Task: Create a rule from the Routing list, Task moved to a section -> Set Priority in the project AgileCon , set the section as Done clear the priority
Action: Mouse moved to (56, 322)
Screenshot: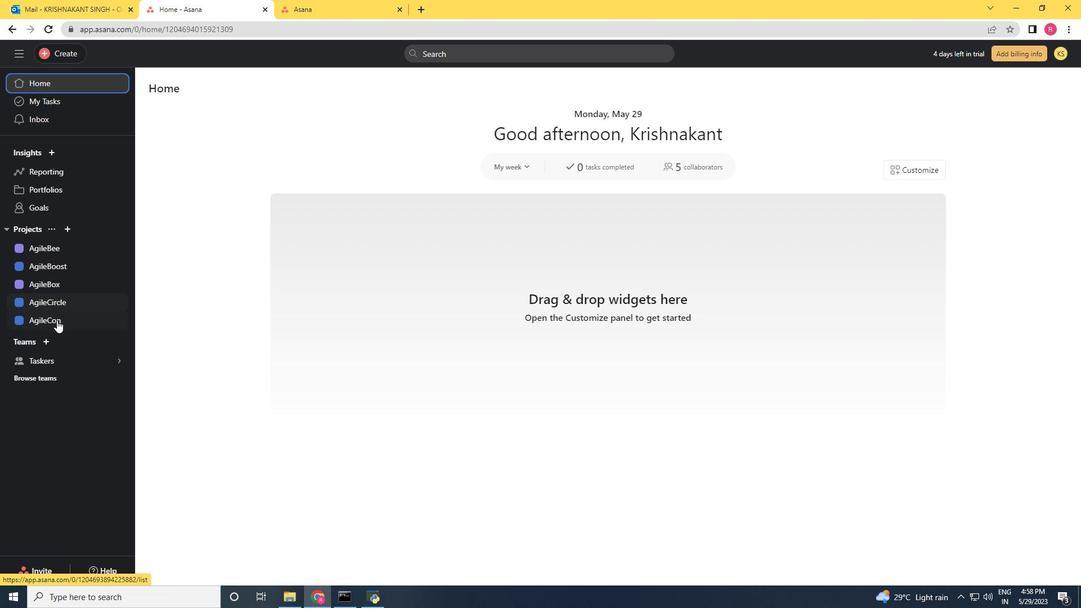 
Action: Mouse pressed left at (56, 322)
Screenshot: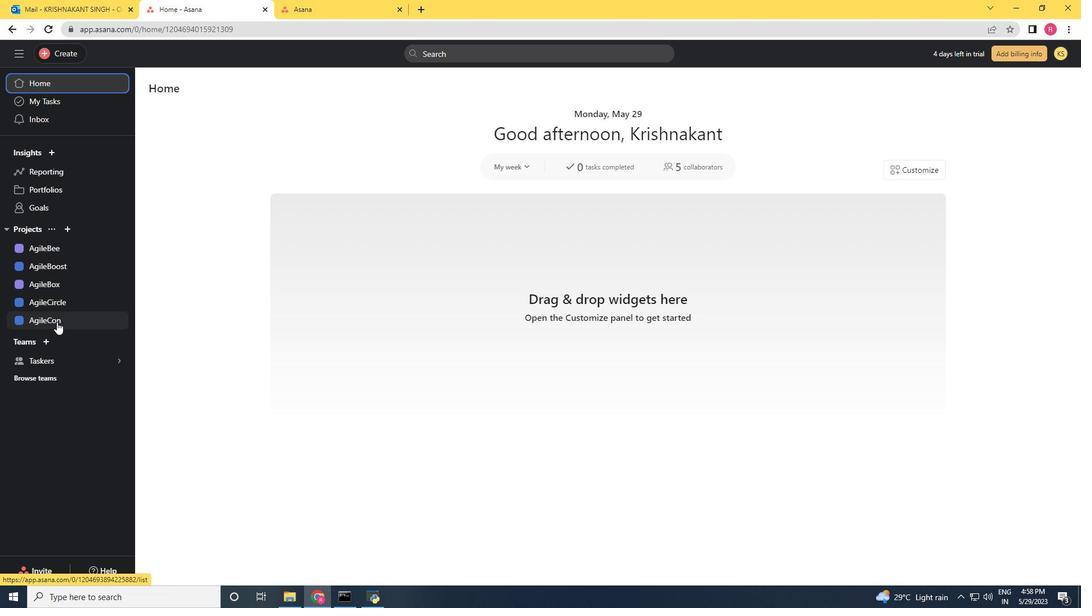 
Action: Mouse moved to (1041, 94)
Screenshot: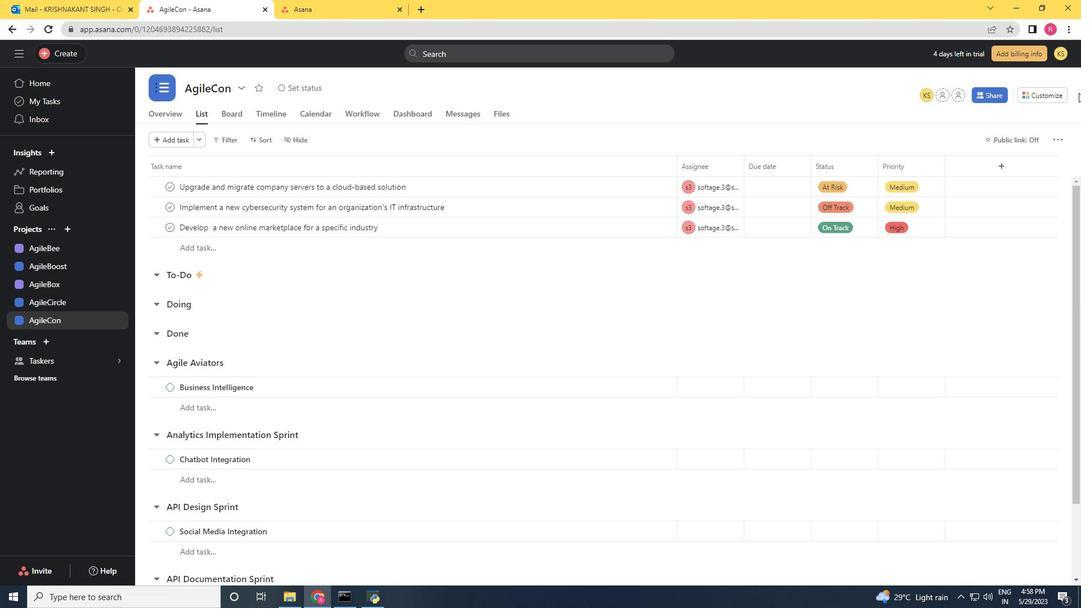 
Action: Mouse pressed left at (1041, 94)
Screenshot: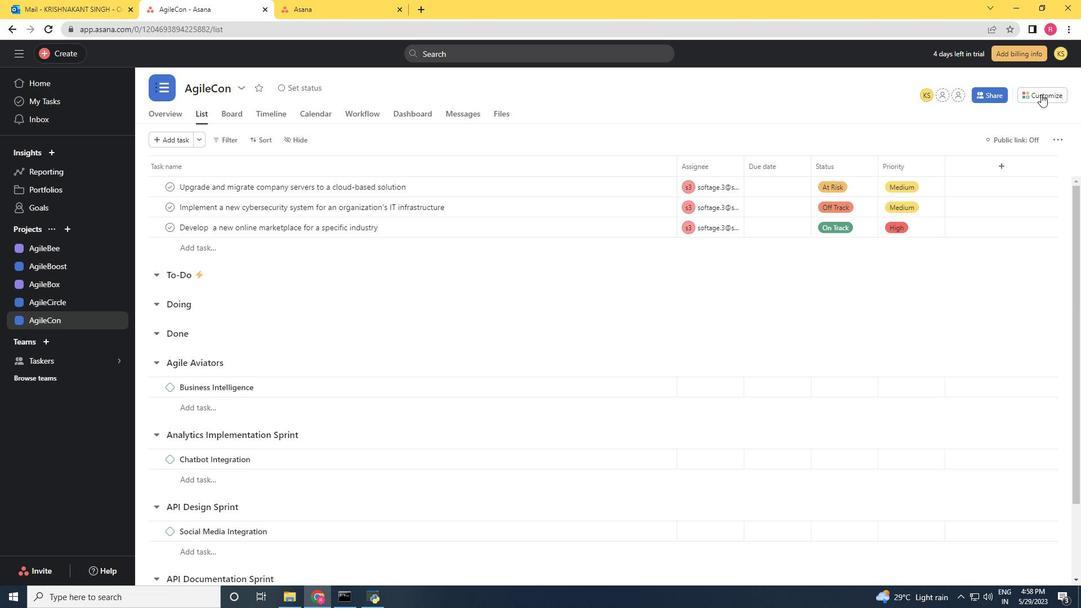 
Action: Mouse pressed left at (1041, 94)
Screenshot: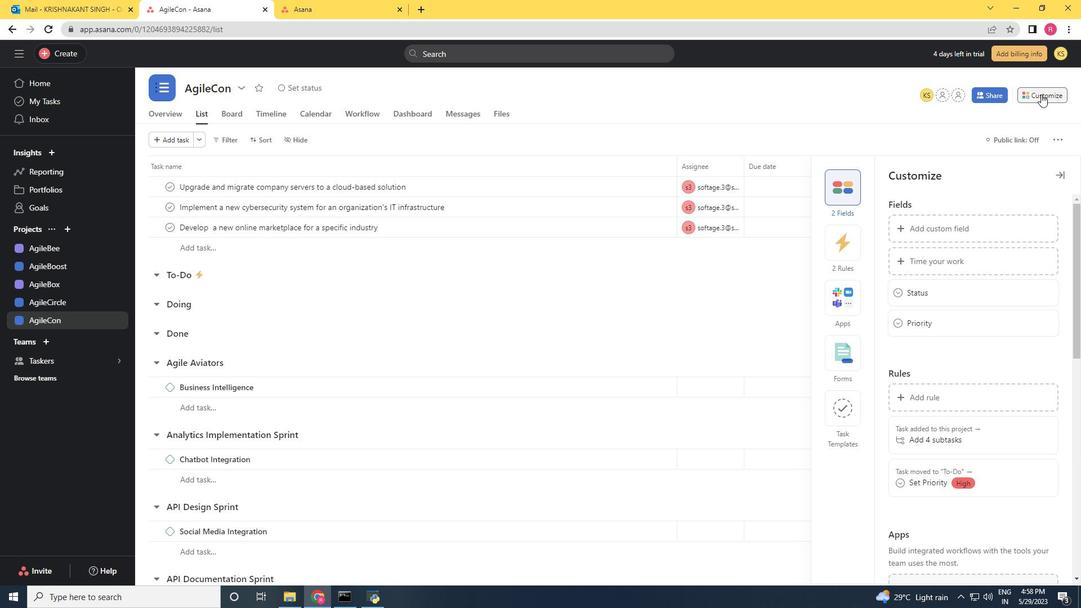 
Action: Mouse pressed left at (1041, 94)
Screenshot: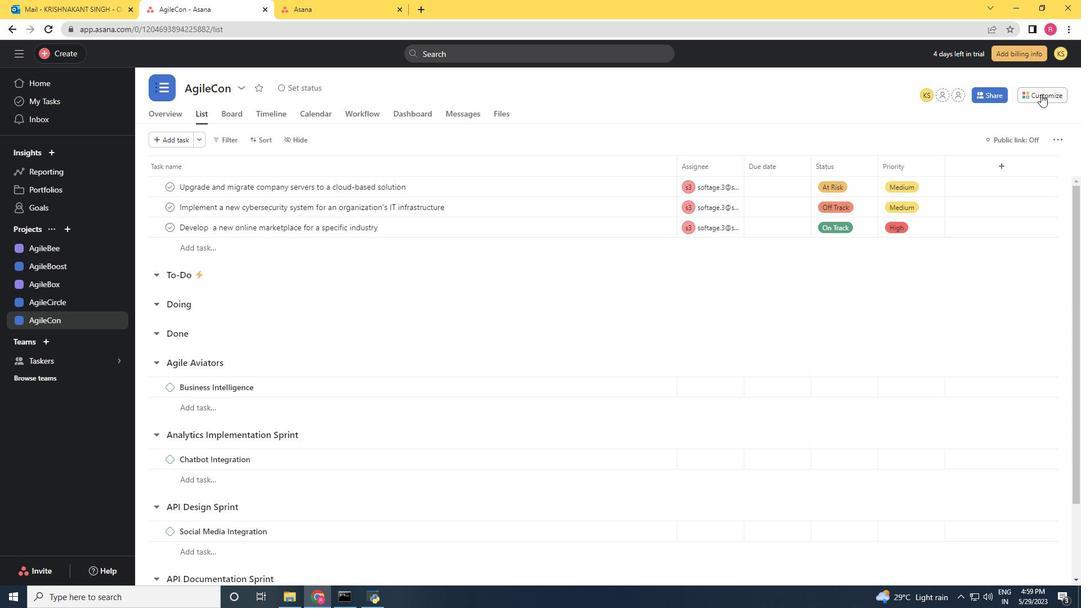 
Action: Mouse moved to (849, 251)
Screenshot: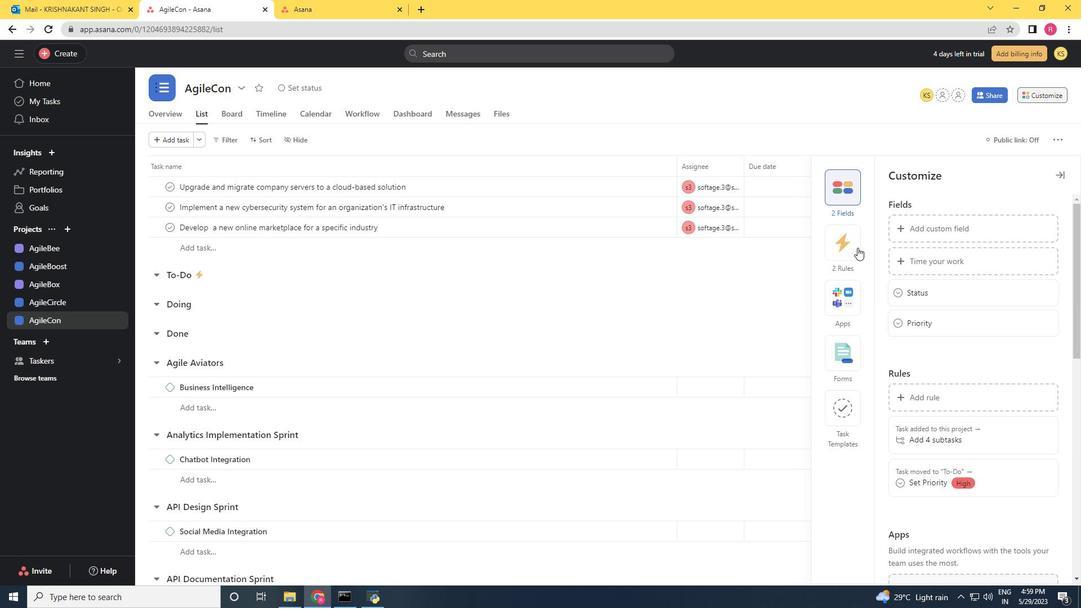 
Action: Mouse pressed left at (849, 251)
Screenshot: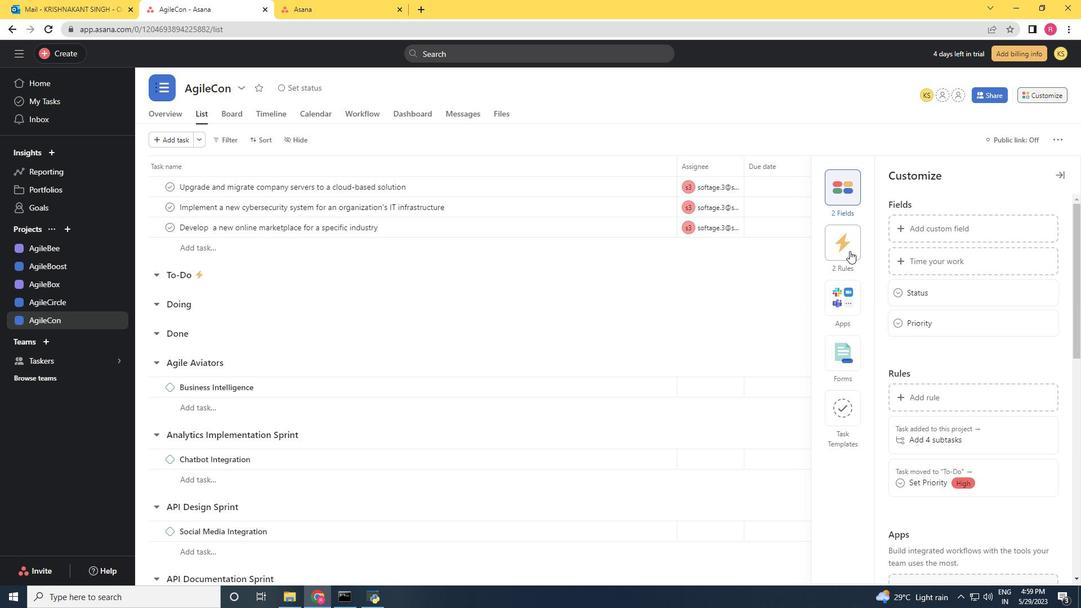 
Action: Mouse moved to (915, 224)
Screenshot: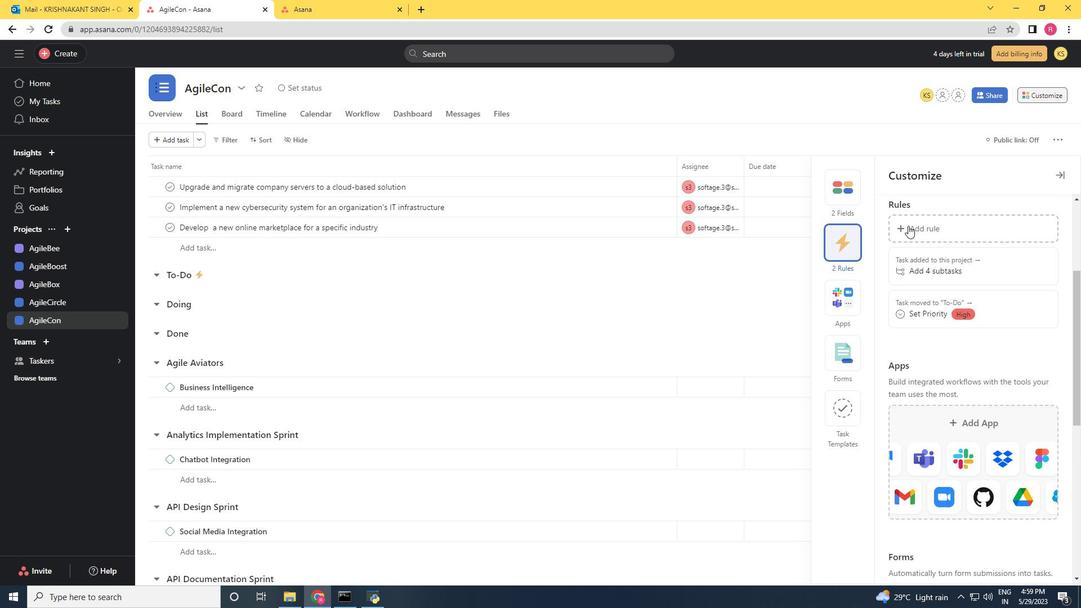 
Action: Mouse pressed left at (915, 224)
Screenshot: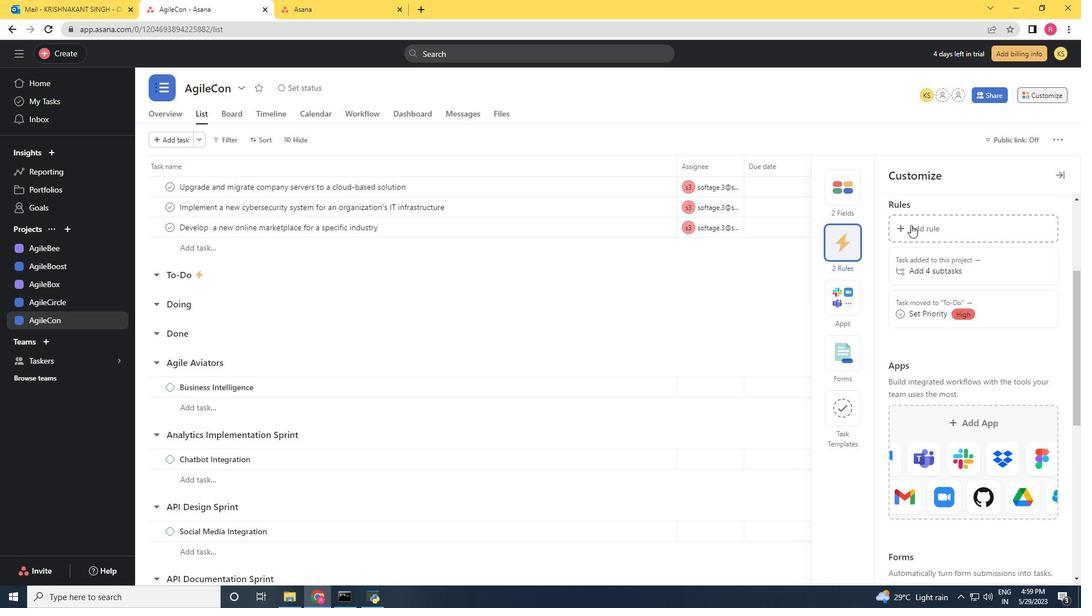 
Action: Mouse moved to (237, 149)
Screenshot: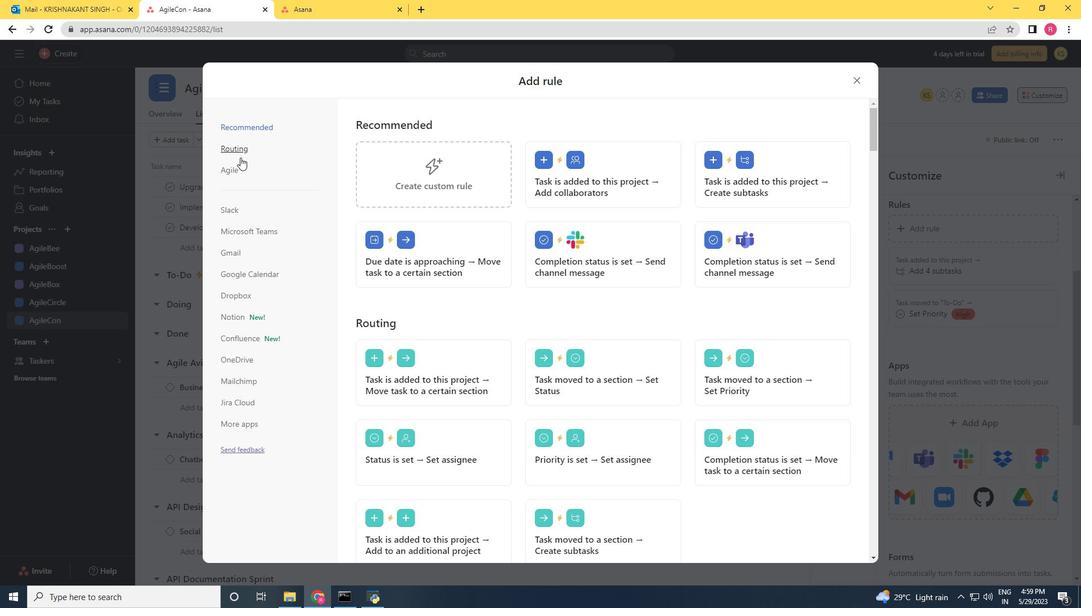
Action: Mouse pressed left at (237, 149)
Screenshot: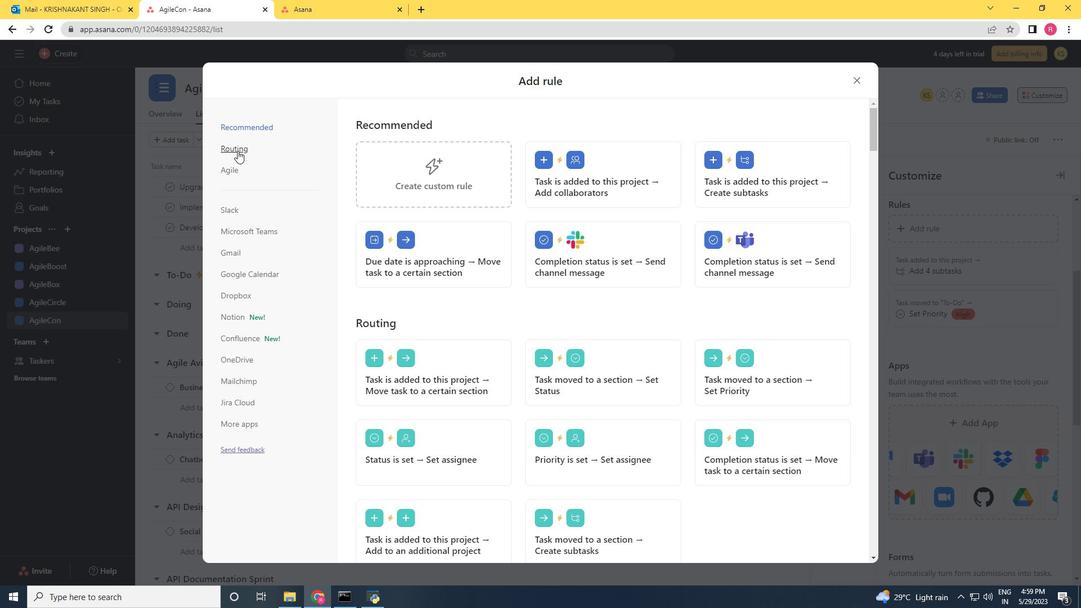 
Action: Mouse moved to (717, 182)
Screenshot: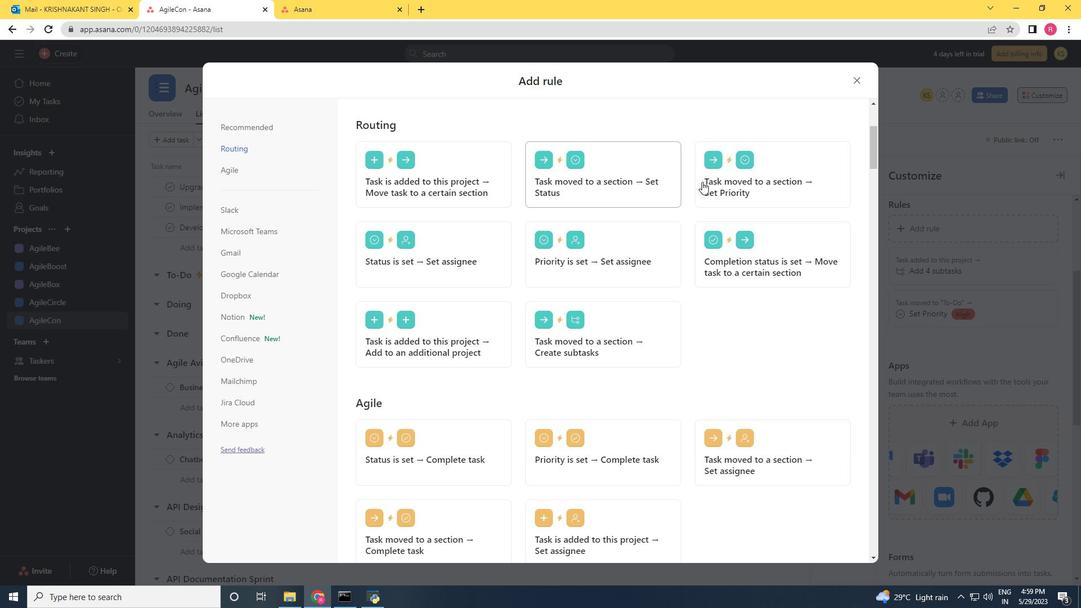 
Action: Mouse pressed left at (717, 182)
Screenshot: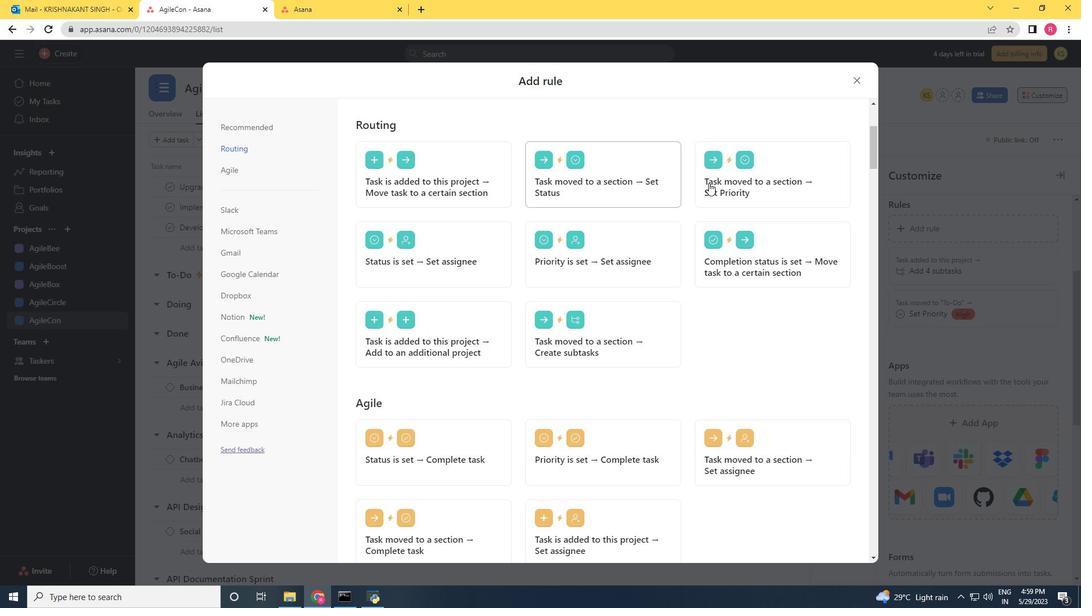 
Action: Mouse moved to (402, 313)
Screenshot: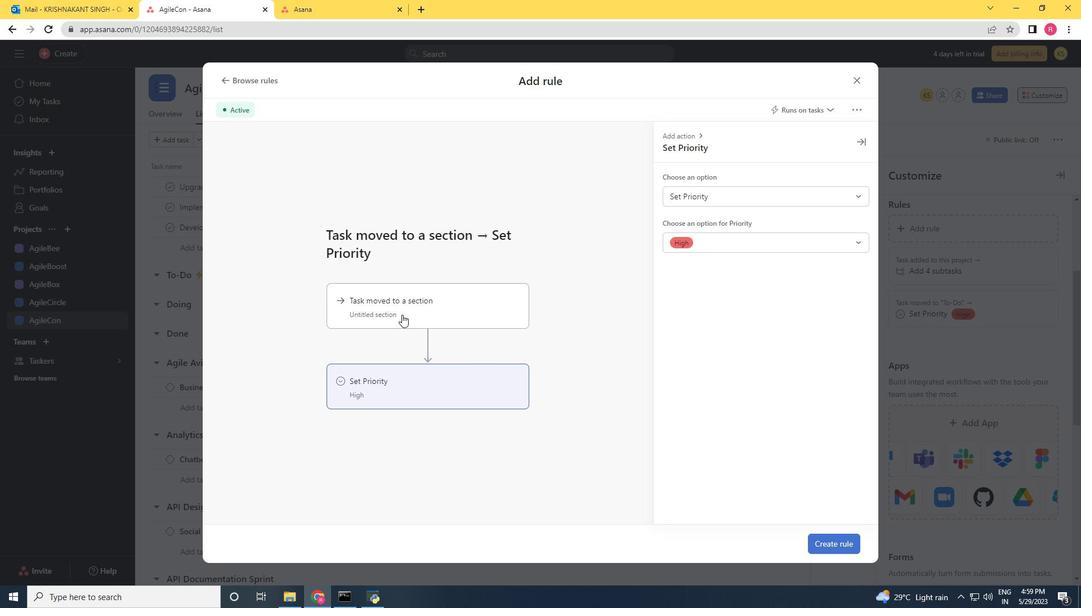 
Action: Mouse pressed left at (402, 313)
Screenshot: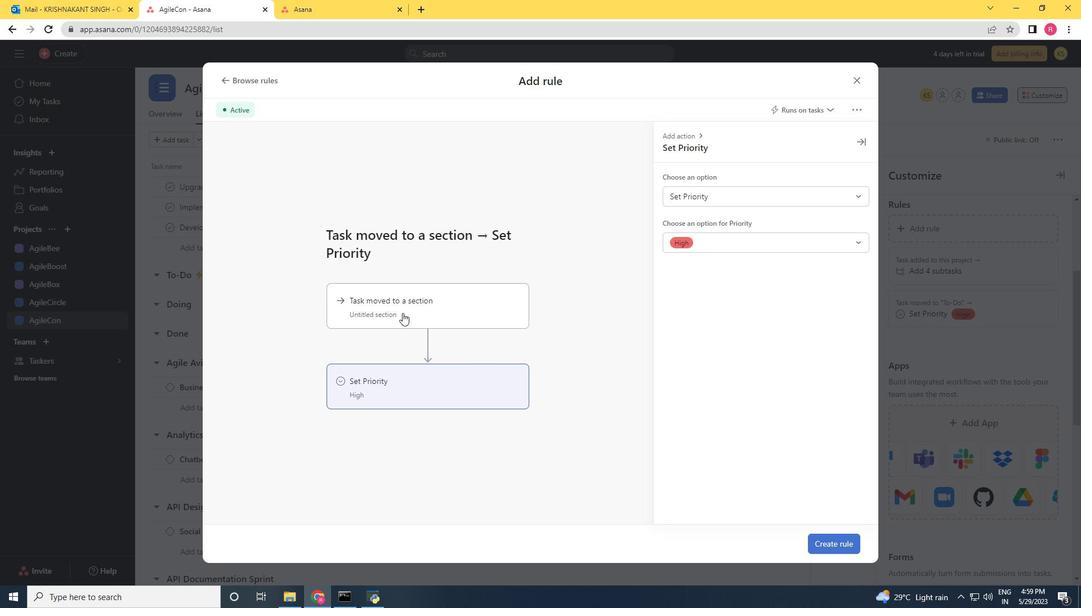 
Action: Mouse moved to (779, 193)
Screenshot: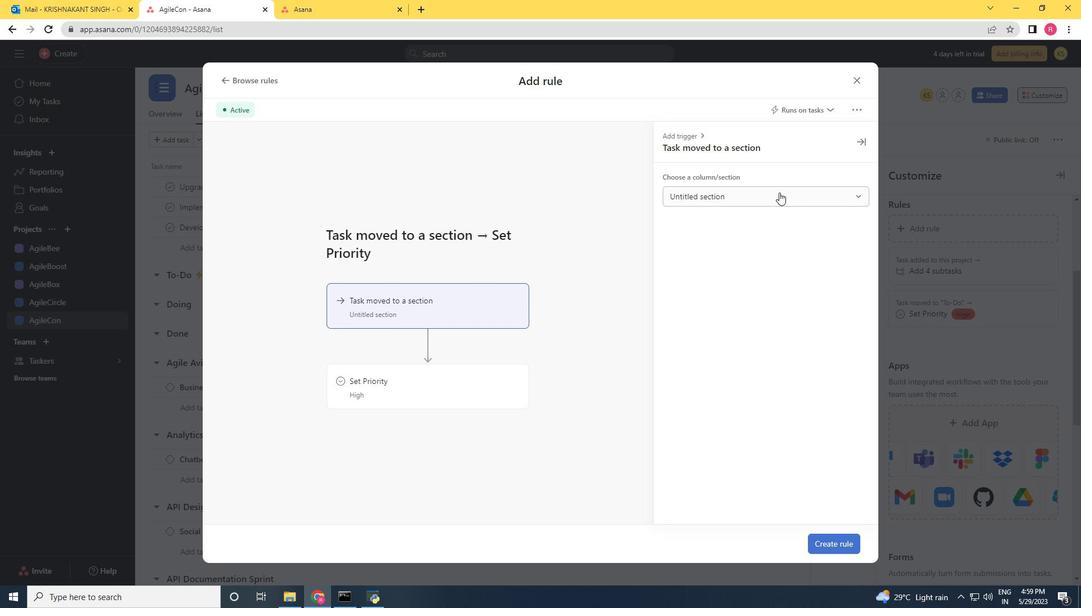 
Action: Mouse pressed left at (779, 193)
Screenshot: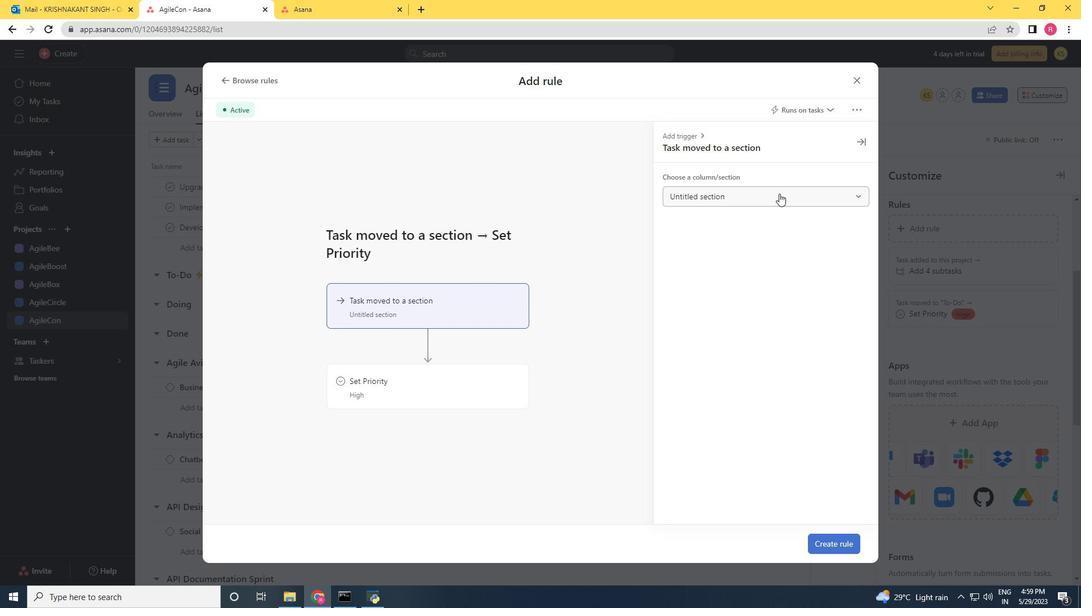 
Action: Mouse moved to (686, 275)
Screenshot: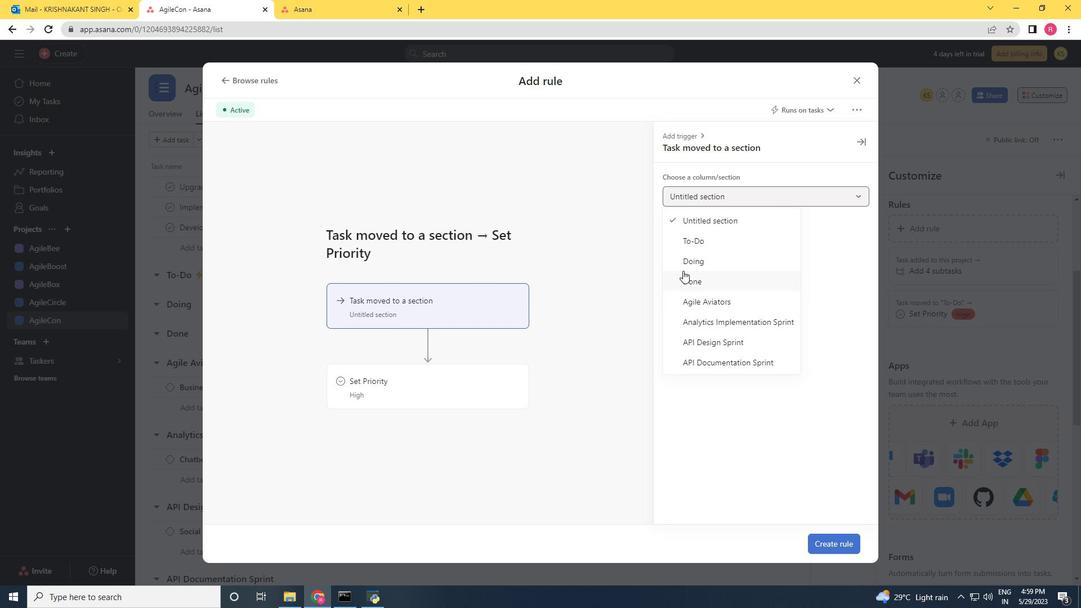 
Action: Mouse pressed left at (686, 275)
Screenshot: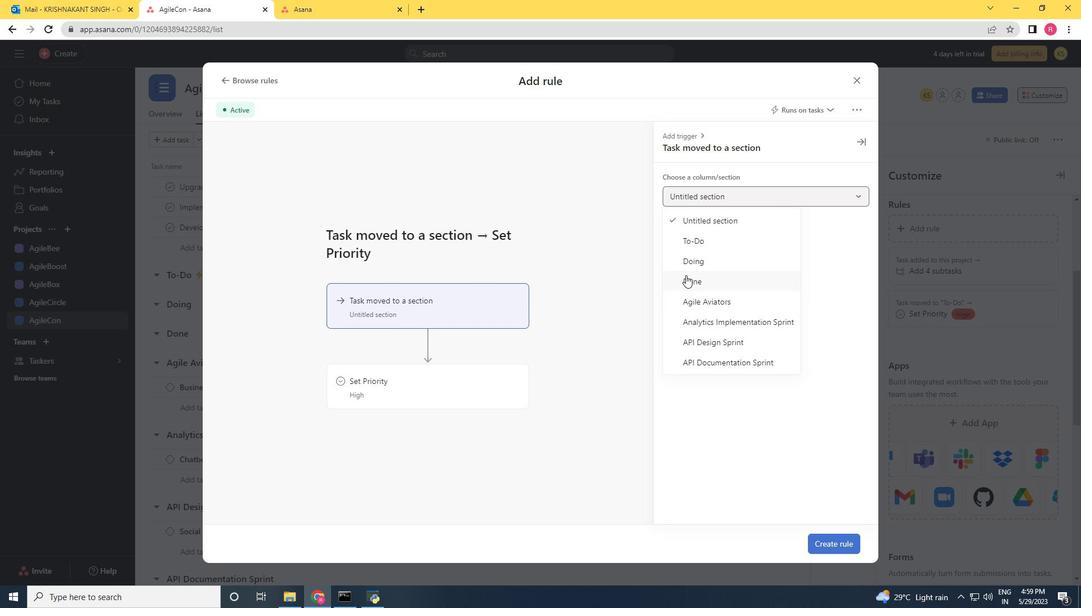 
Action: Mouse moved to (429, 382)
Screenshot: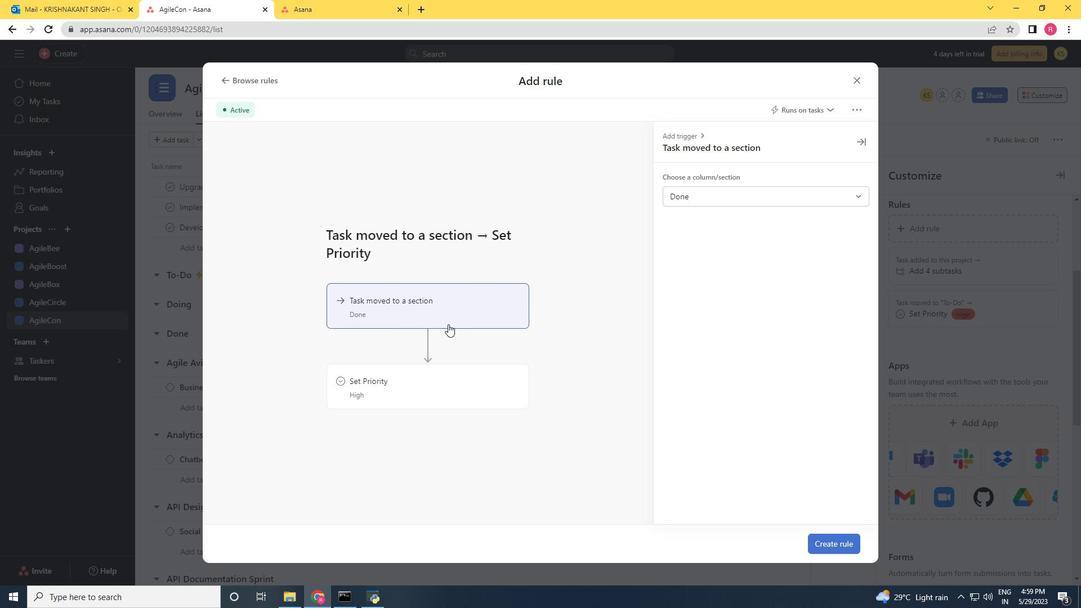 
Action: Mouse pressed left at (429, 382)
Screenshot: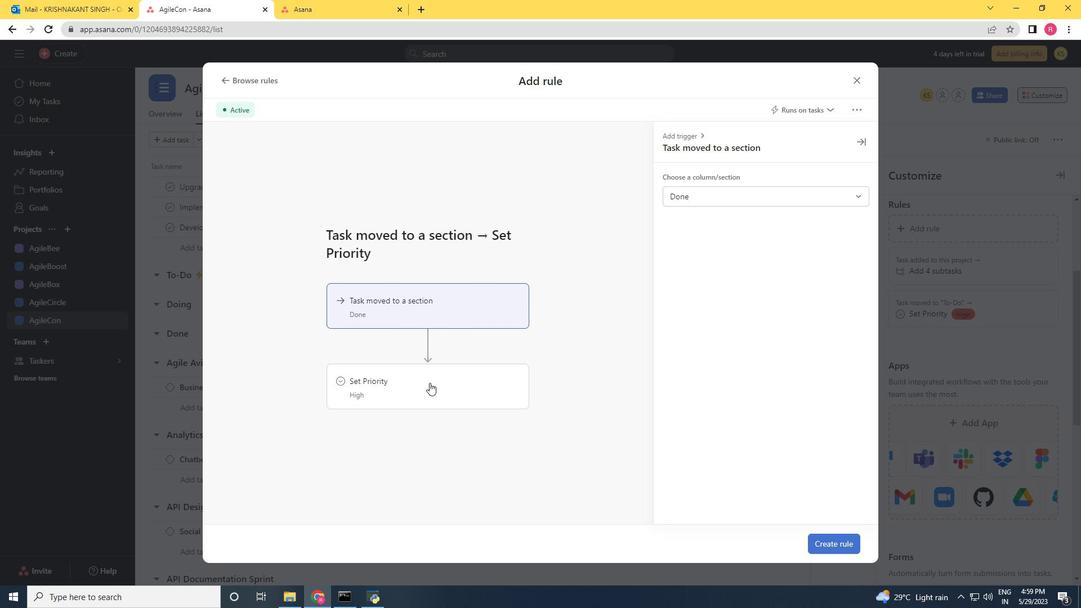 
Action: Mouse moved to (737, 186)
Screenshot: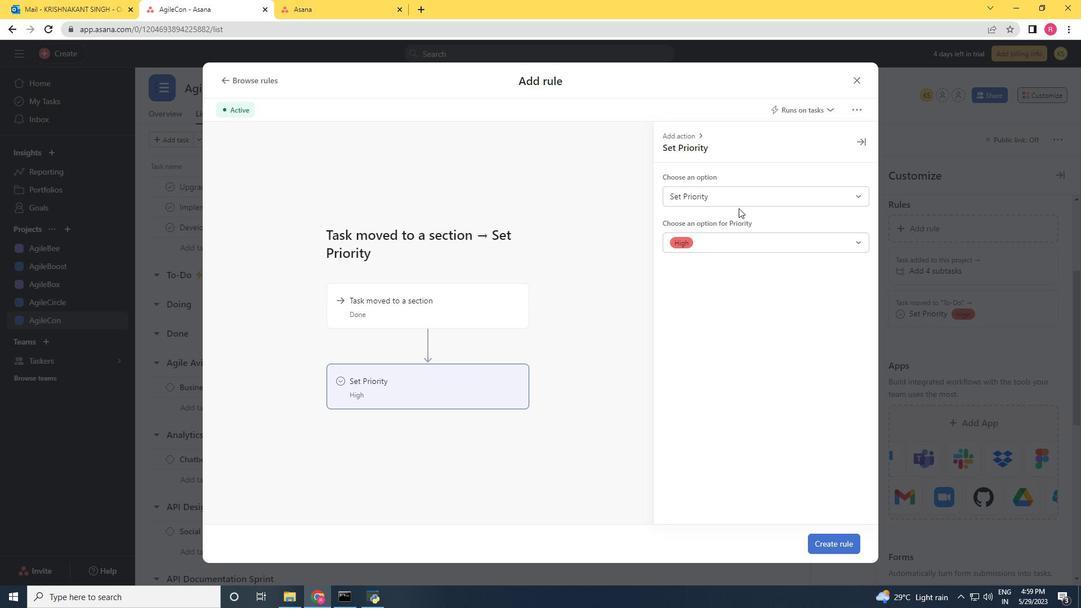 
Action: Mouse pressed left at (737, 186)
Screenshot: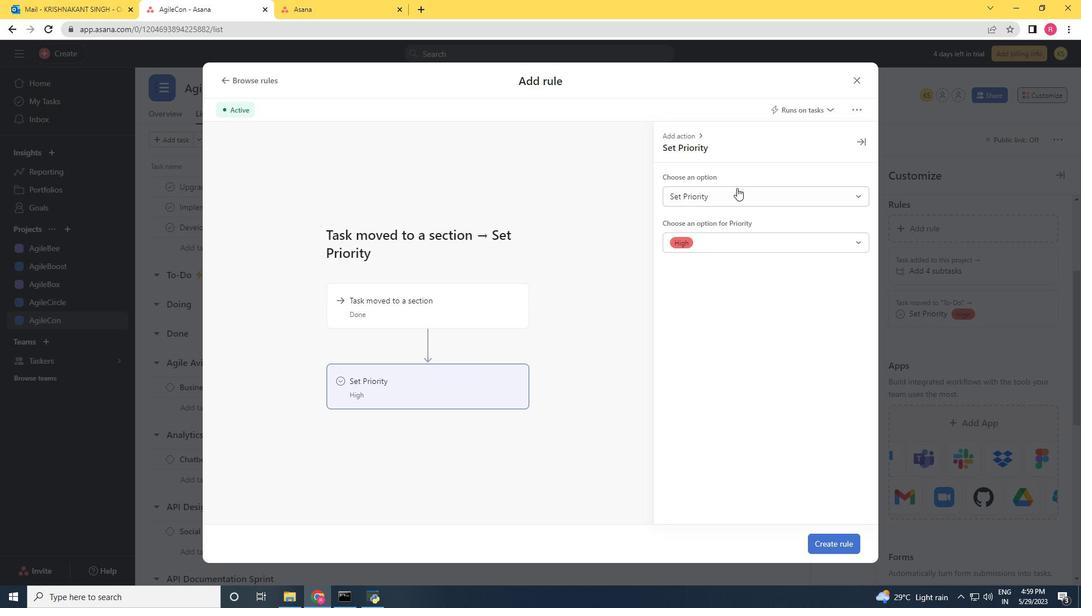 
Action: Mouse moved to (715, 237)
Screenshot: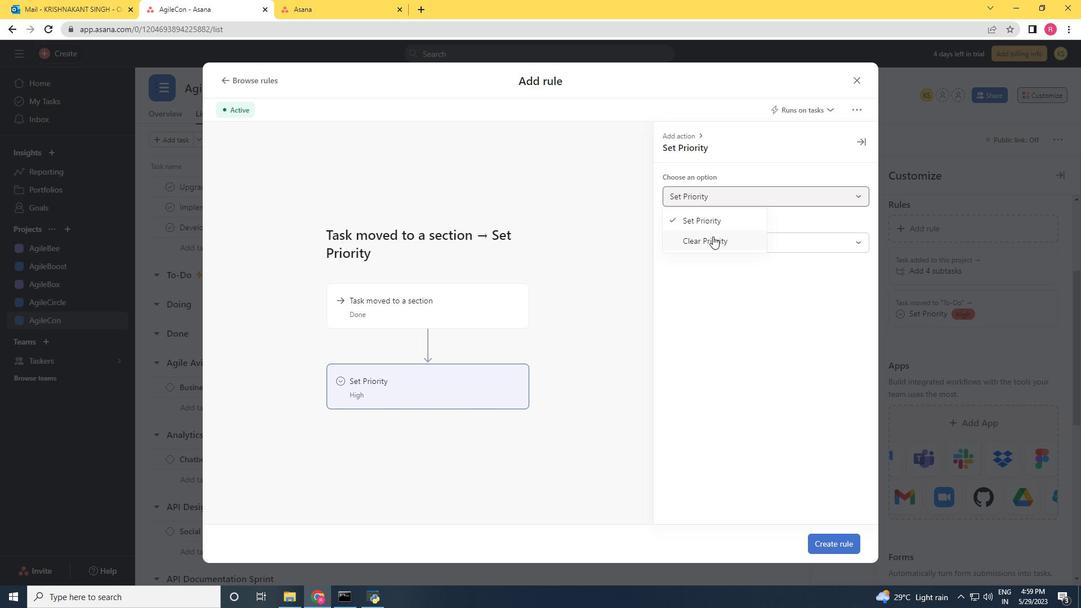 
Action: Mouse pressed left at (715, 237)
Screenshot: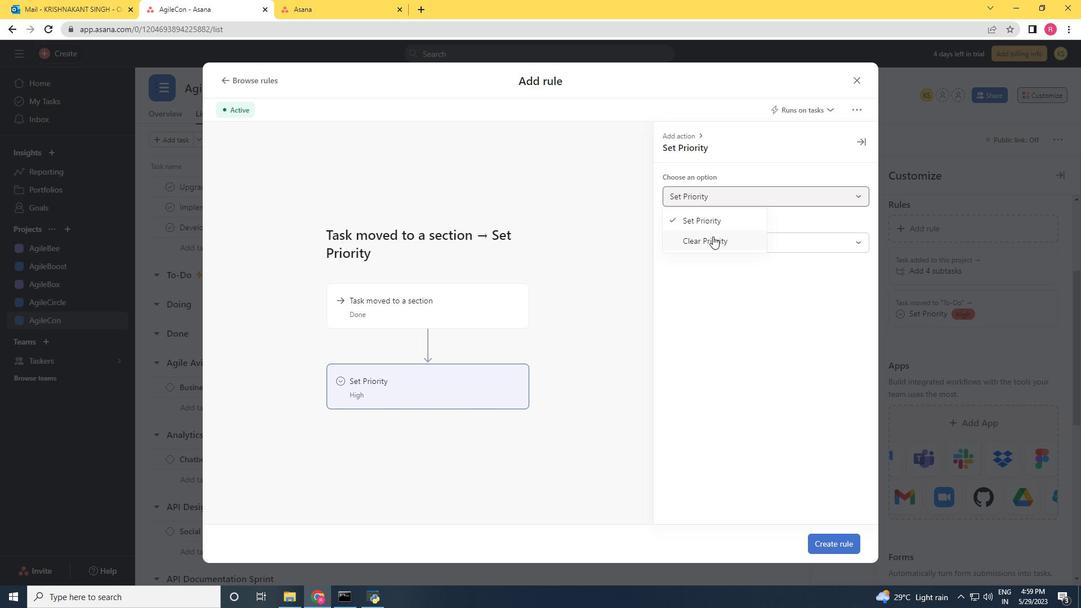 
Action: Mouse moved to (831, 539)
Screenshot: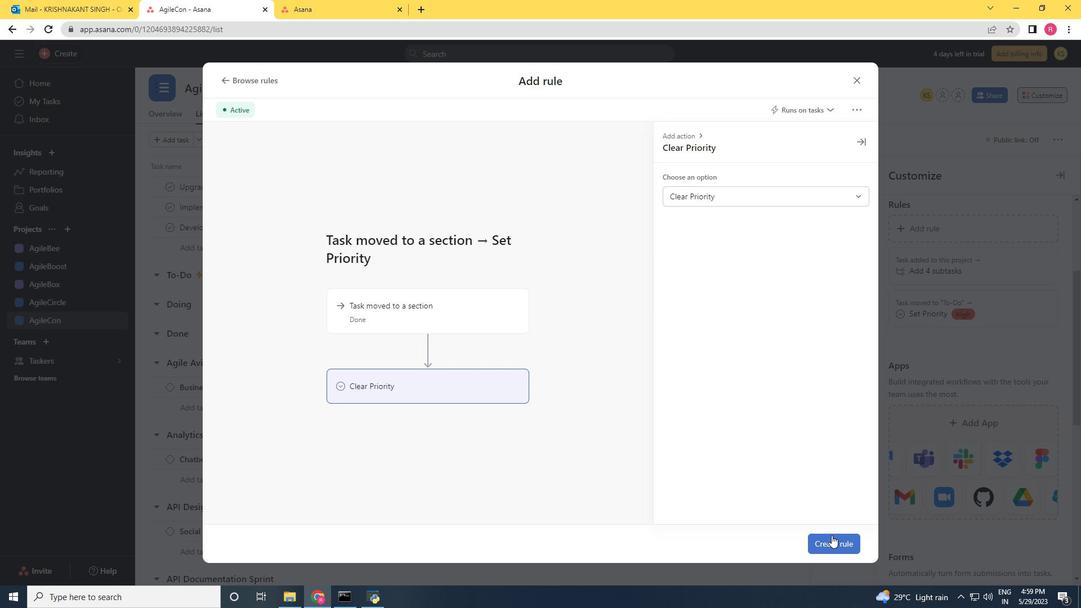 
Action: Mouse pressed left at (831, 539)
Screenshot: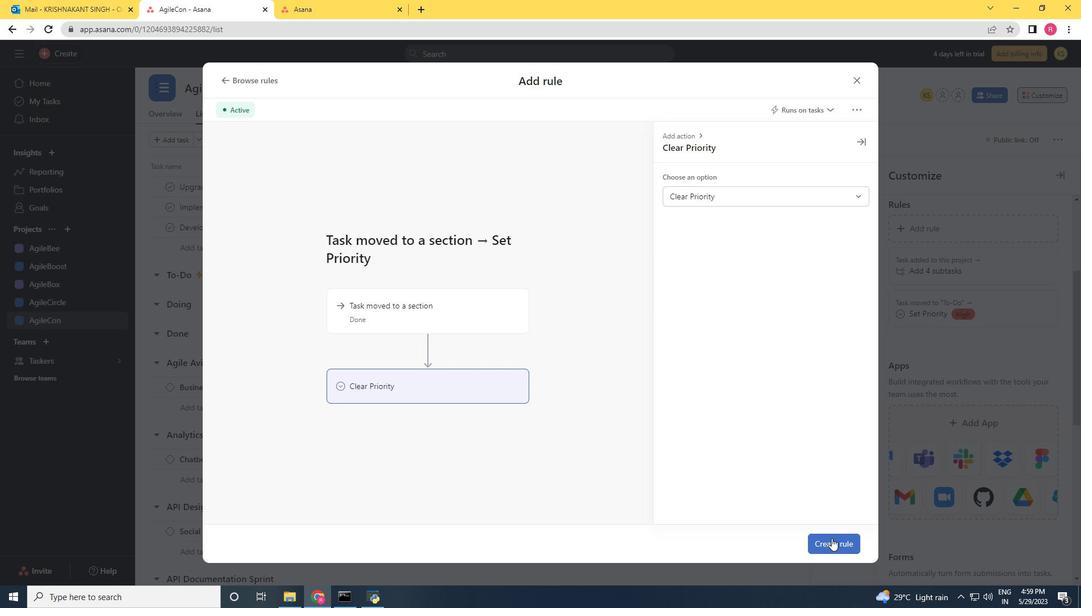 
Action: Mouse moved to (836, 319)
Screenshot: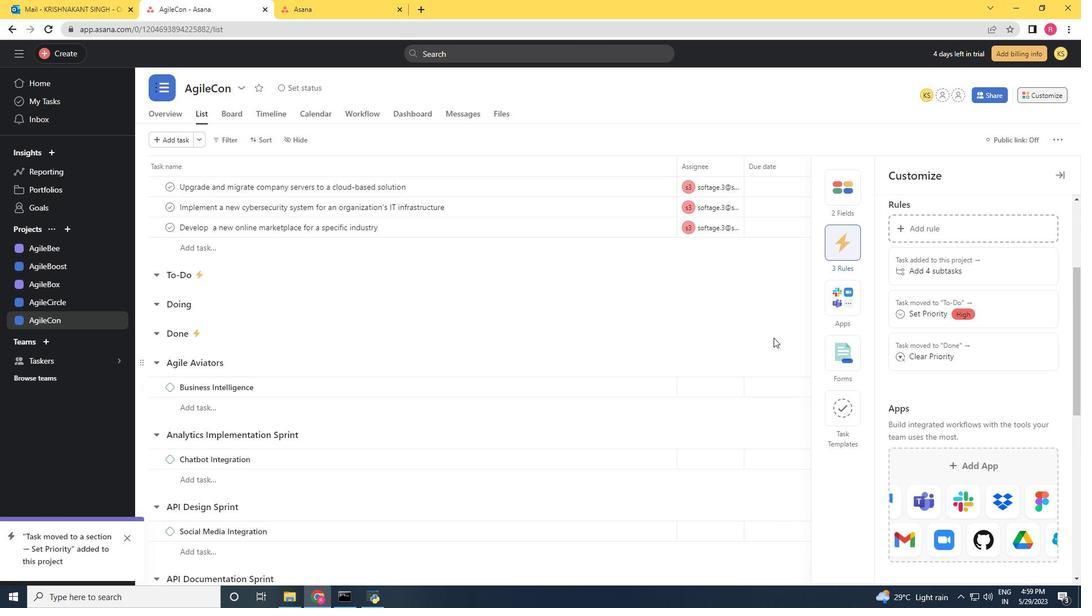 
Action: Mouse scrolled (836, 319) with delta (0, 0)
Screenshot: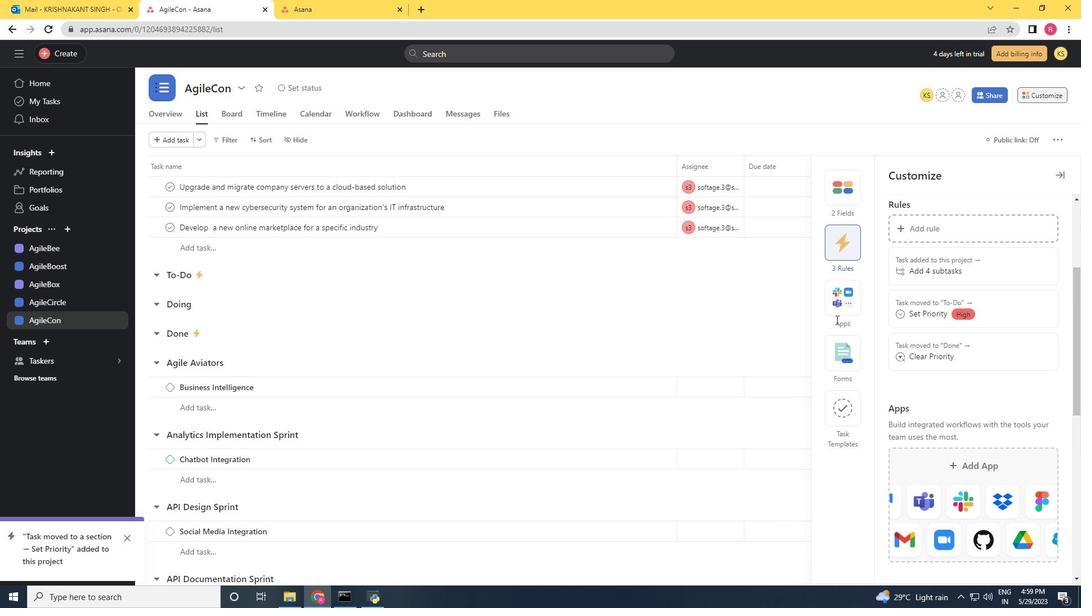 
Action: Mouse scrolled (836, 319) with delta (0, 0)
Screenshot: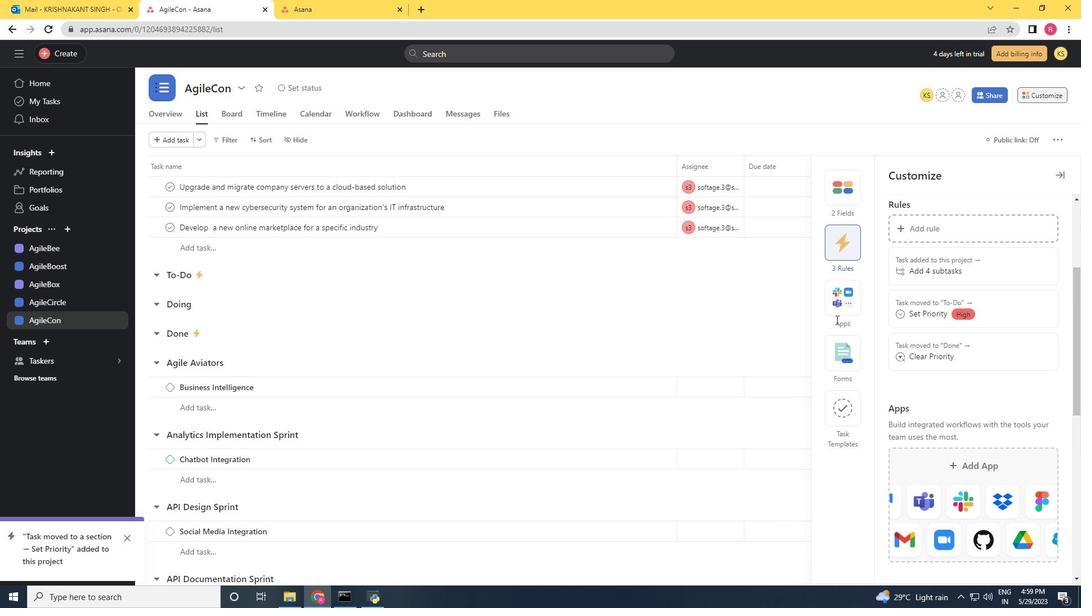 
Action: Mouse scrolled (836, 319) with delta (0, 0)
Screenshot: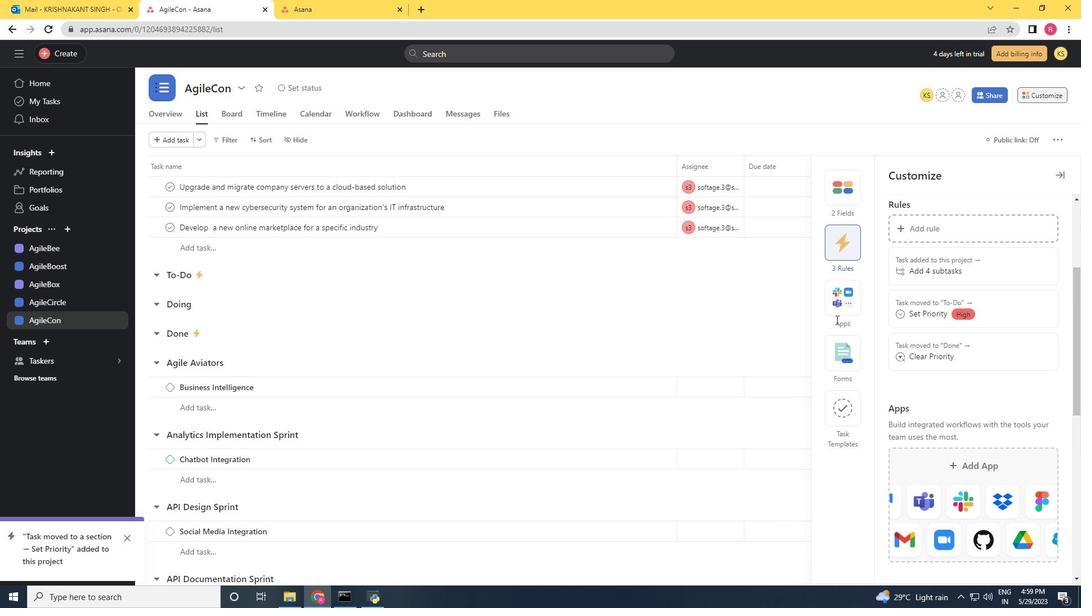 
Action: Mouse moved to (831, 324)
Screenshot: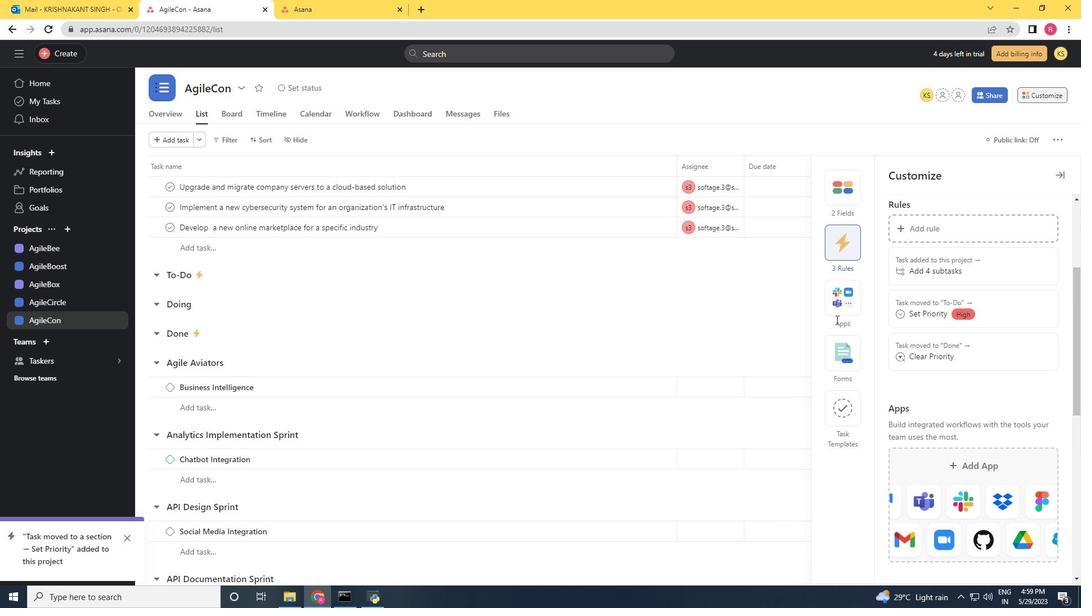 
Action: Mouse scrolled (831, 325) with delta (0, 0)
Screenshot: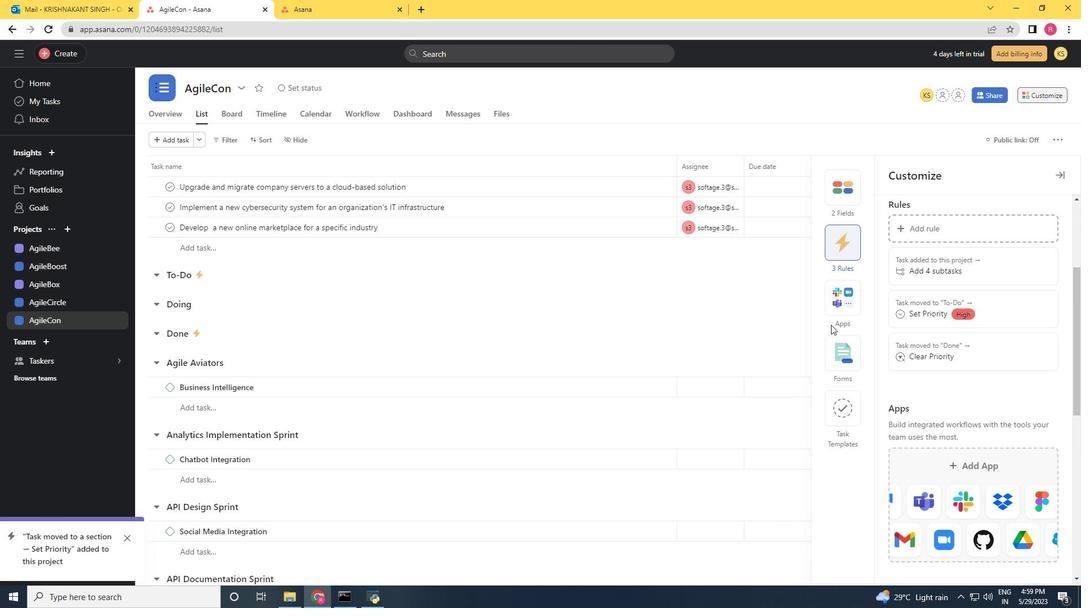 
Action: Mouse scrolled (831, 325) with delta (0, 0)
Screenshot: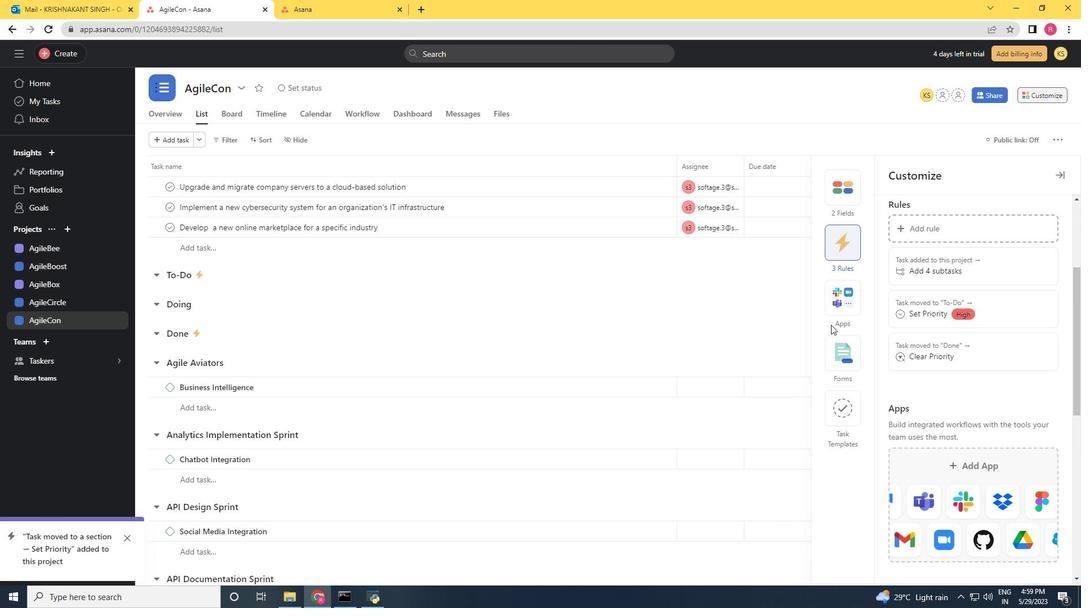
